 Task: Select the criteria "Is valid date" criteria with value and formula.
Action: Mouse moved to (167, 74)
Screenshot: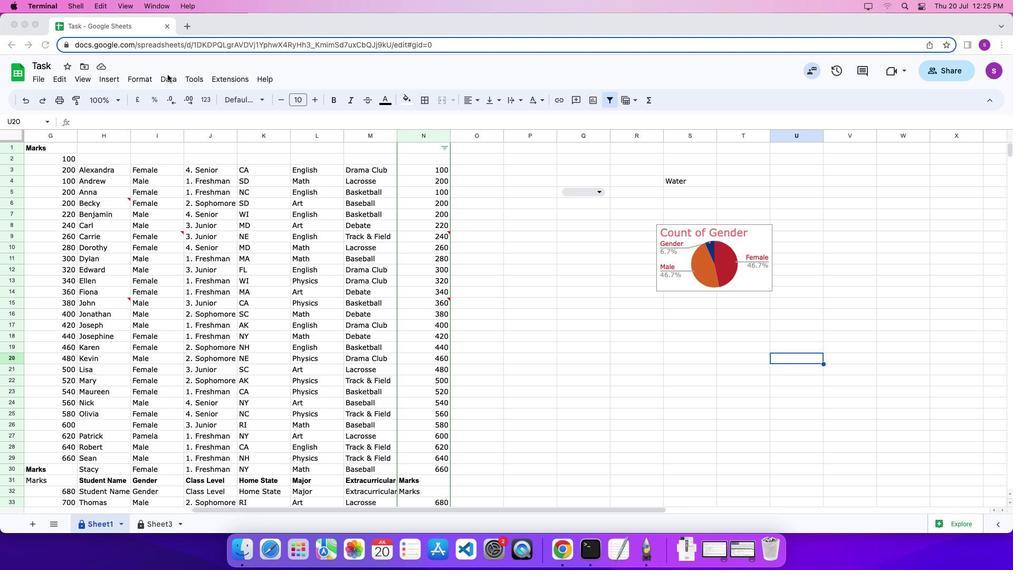 
Action: Mouse pressed left at (167, 74)
Screenshot: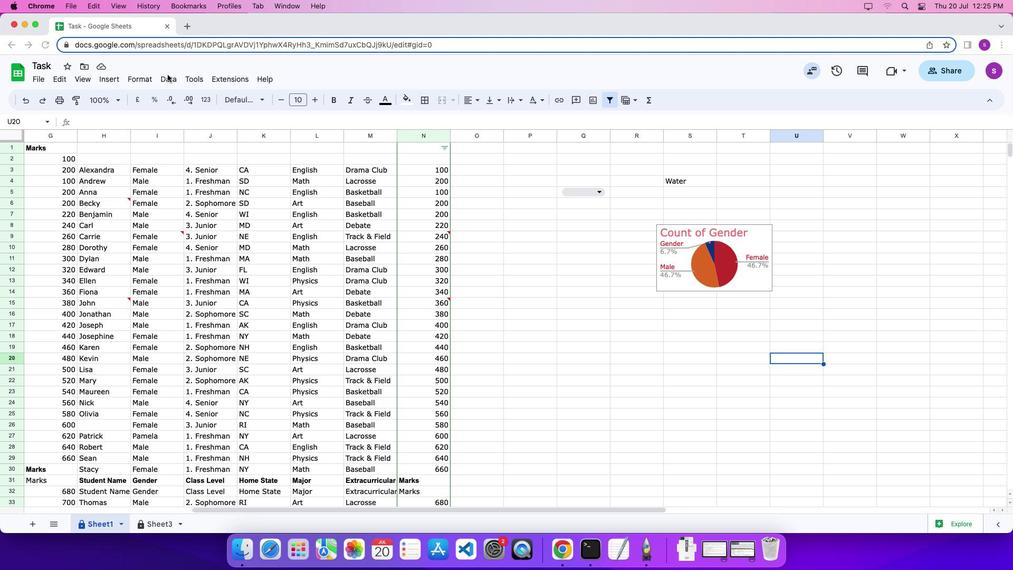 
Action: Mouse moved to (171, 77)
Screenshot: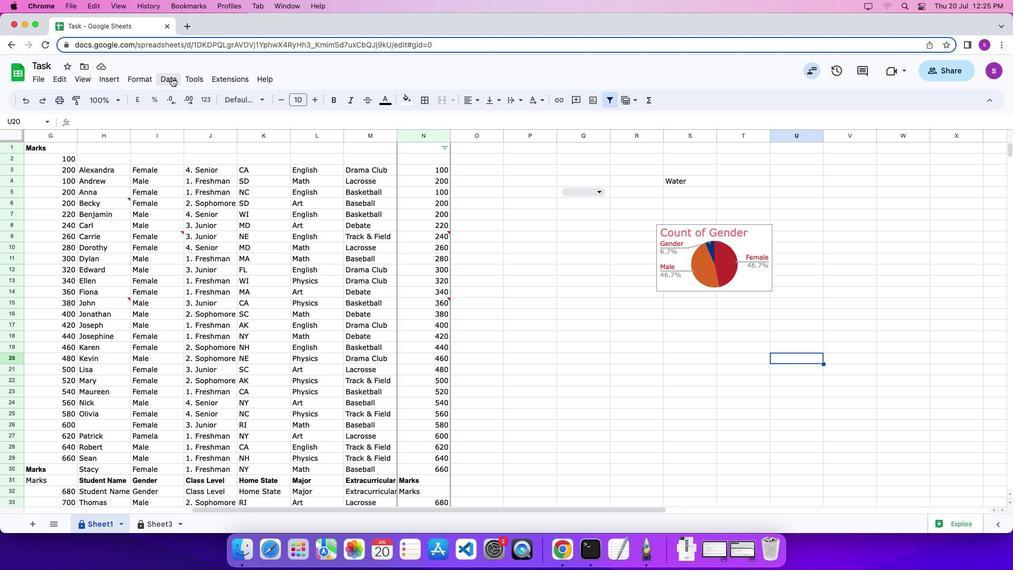 
Action: Mouse pressed left at (171, 77)
Screenshot: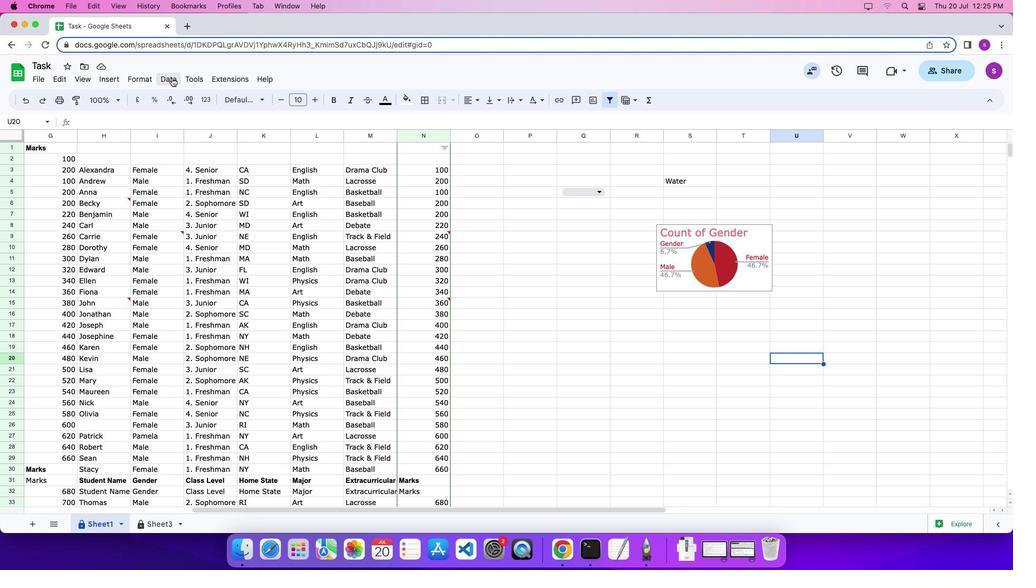 
Action: Mouse moved to (200, 291)
Screenshot: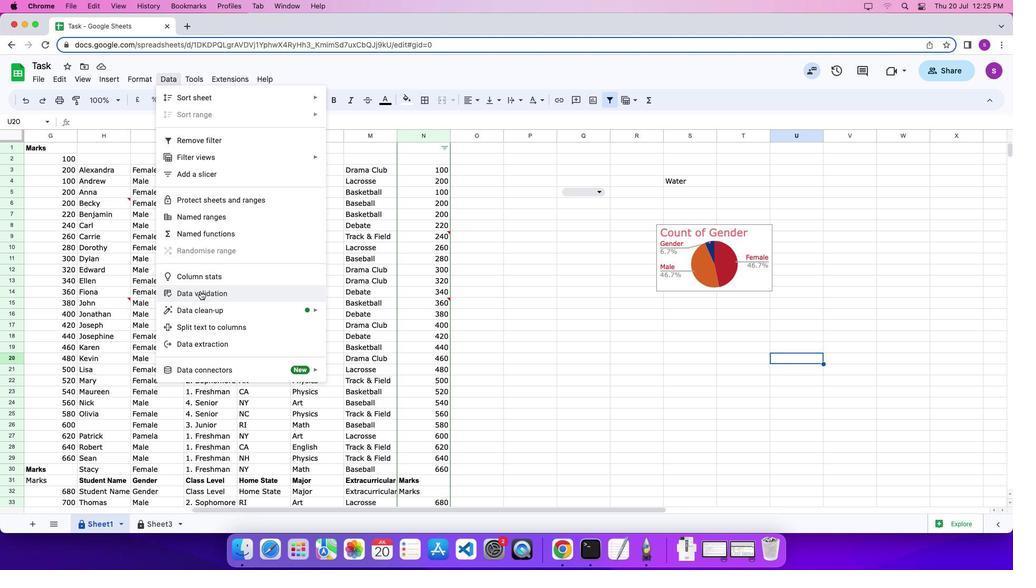 
Action: Mouse pressed left at (200, 291)
Screenshot: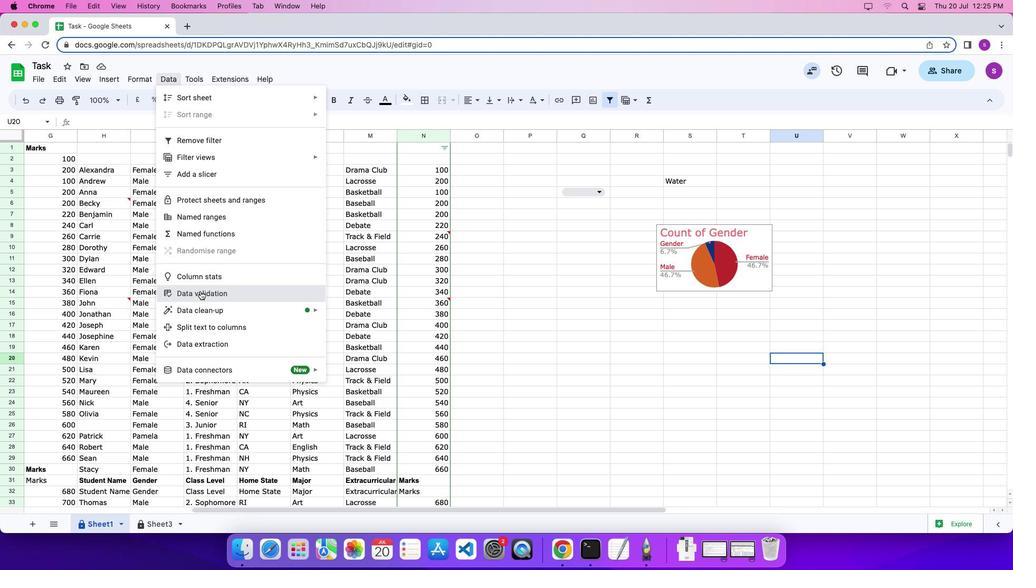 
Action: Mouse moved to (950, 285)
Screenshot: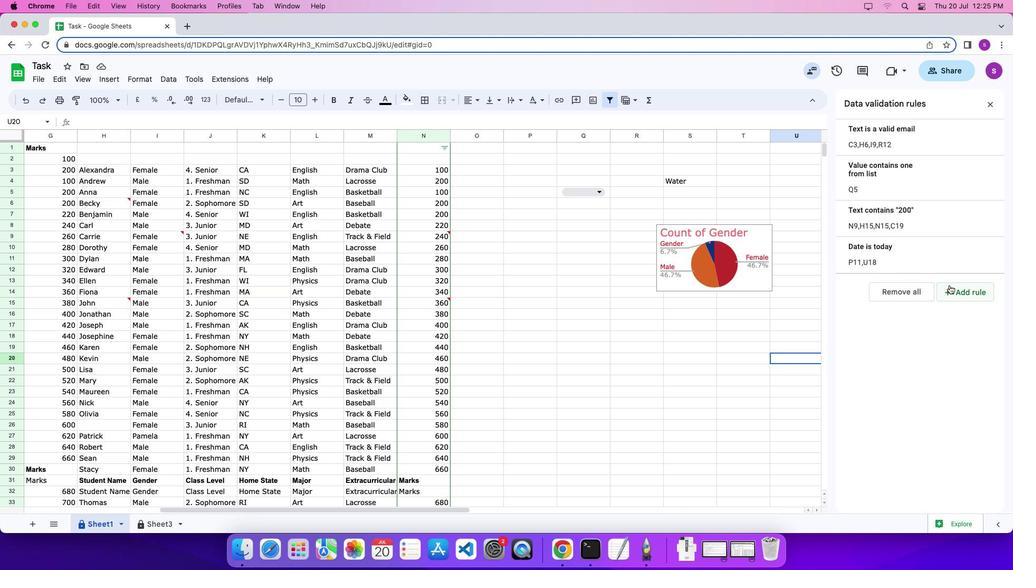 
Action: Mouse pressed left at (950, 285)
Screenshot: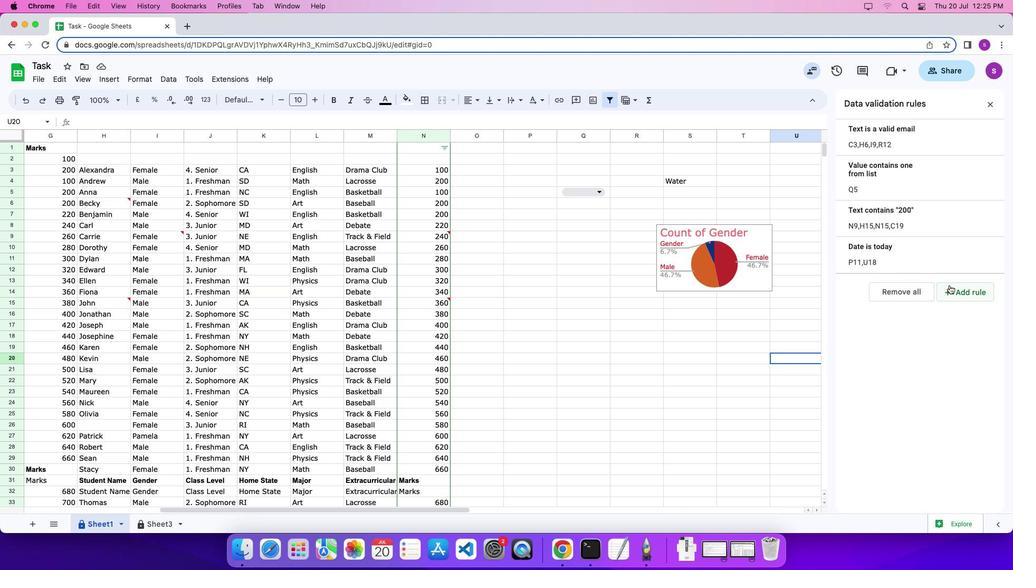 
Action: Mouse moved to (918, 198)
Screenshot: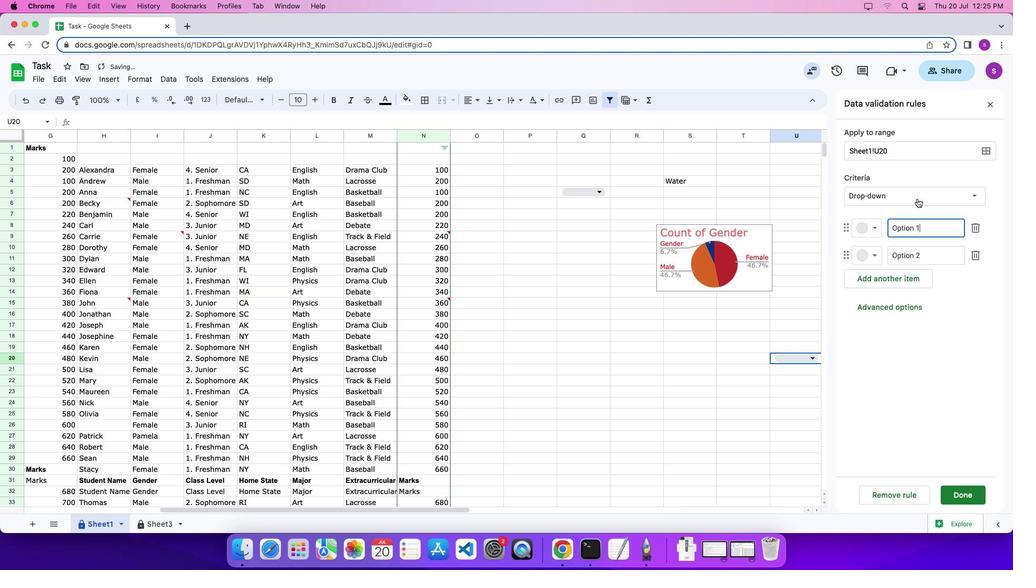 
Action: Mouse pressed left at (918, 198)
Screenshot: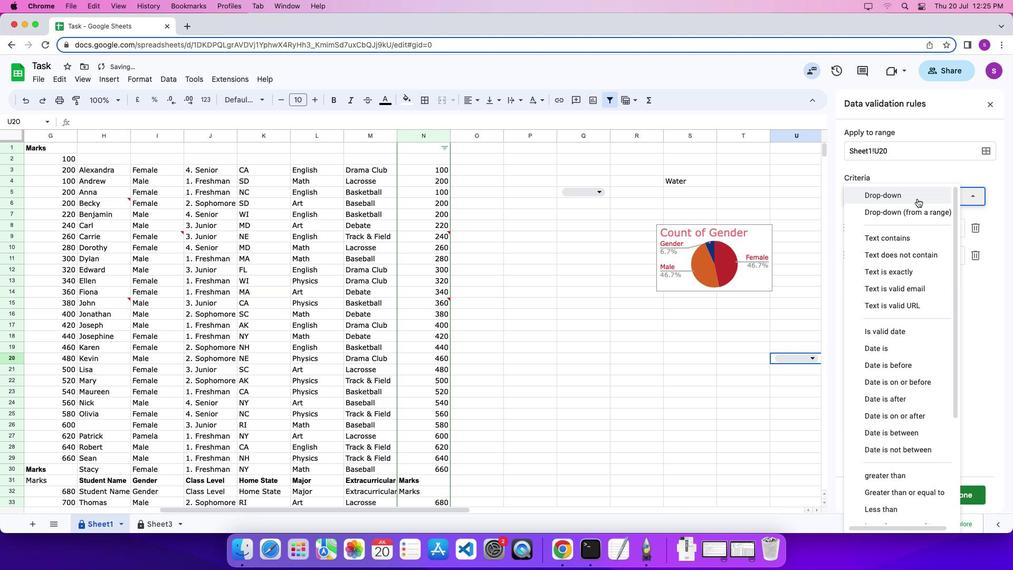 
Action: Mouse moved to (901, 326)
Screenshot: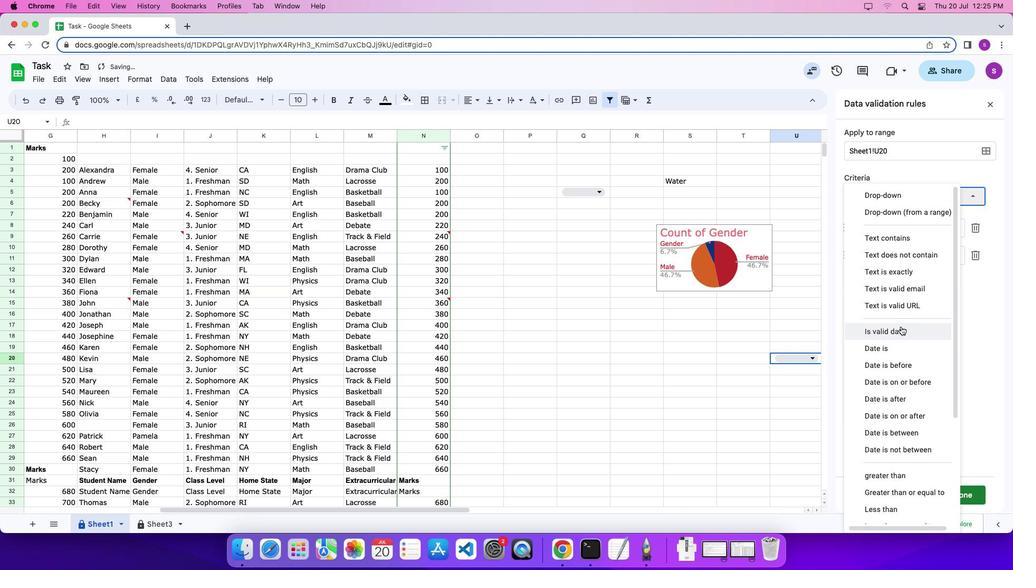 
Action: Mouse pressed left at (901, 326)
Screenshot: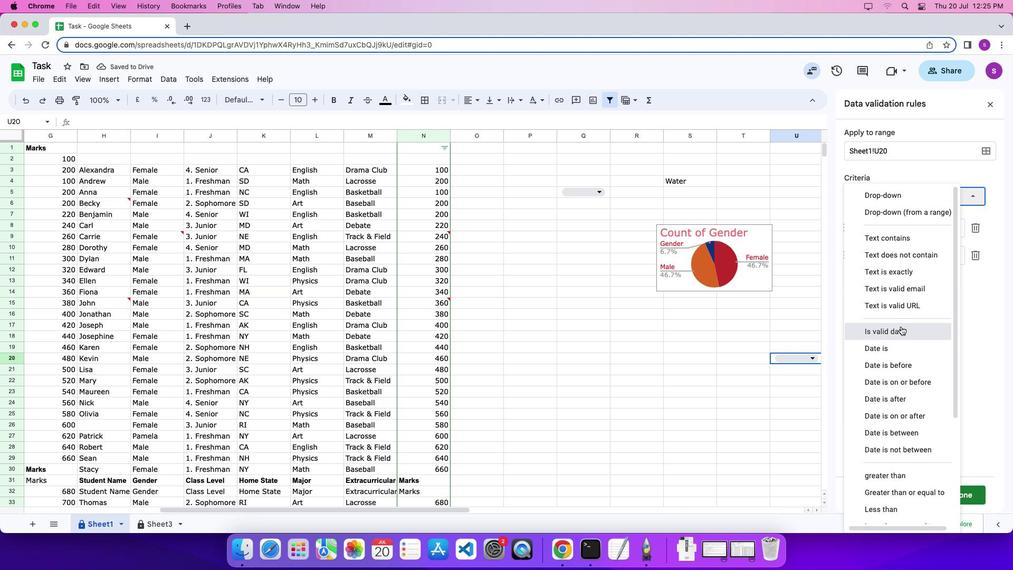 
Action: Mouse moved to (962, 493)
Screenshot: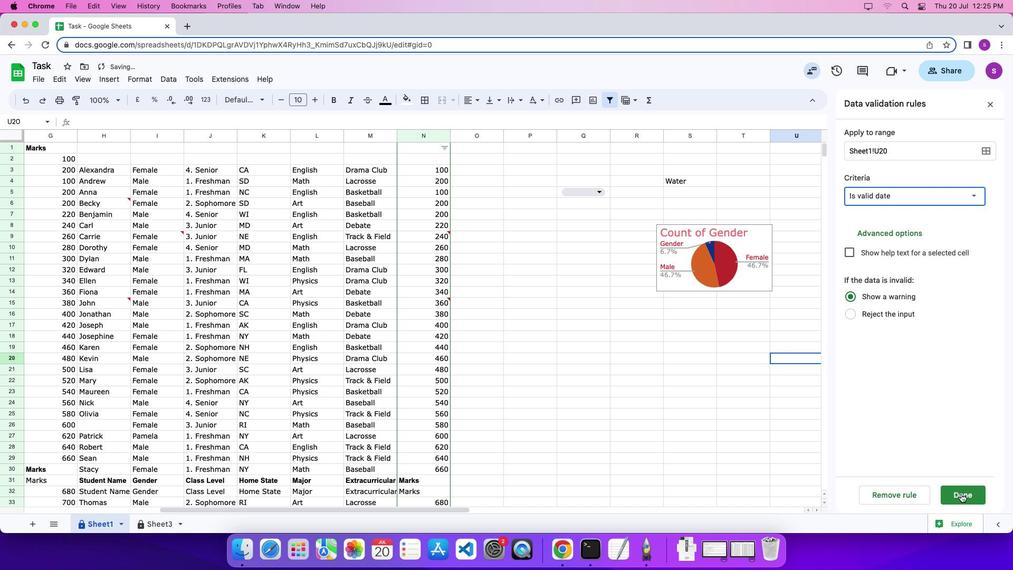 
Action: Mouse pressed left at (962, 493)
Screenshot: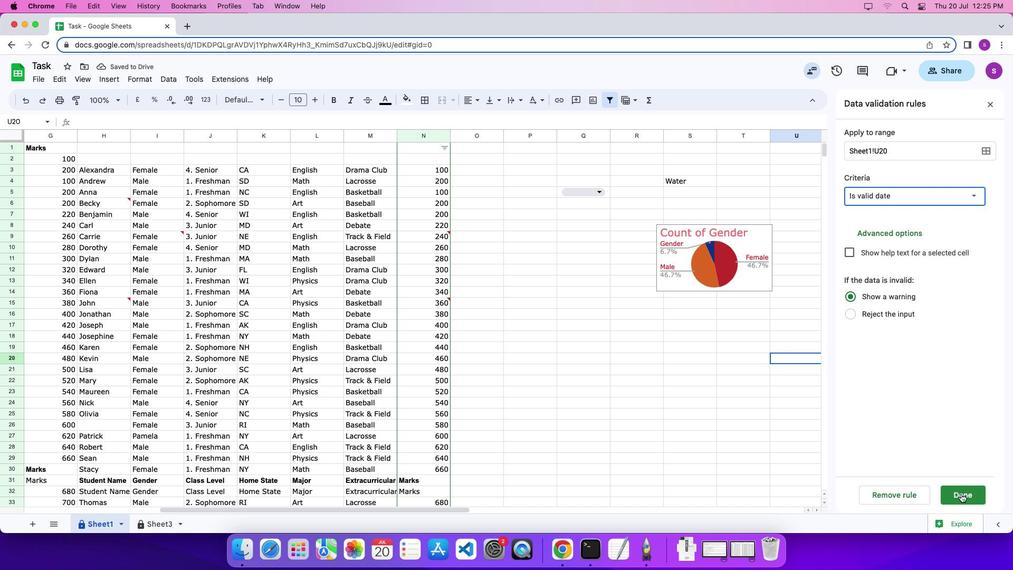 
